 Task: Export a HAR file with the name "New_Config".
Action: Mouse moved to (1098, 33)
Screenshot: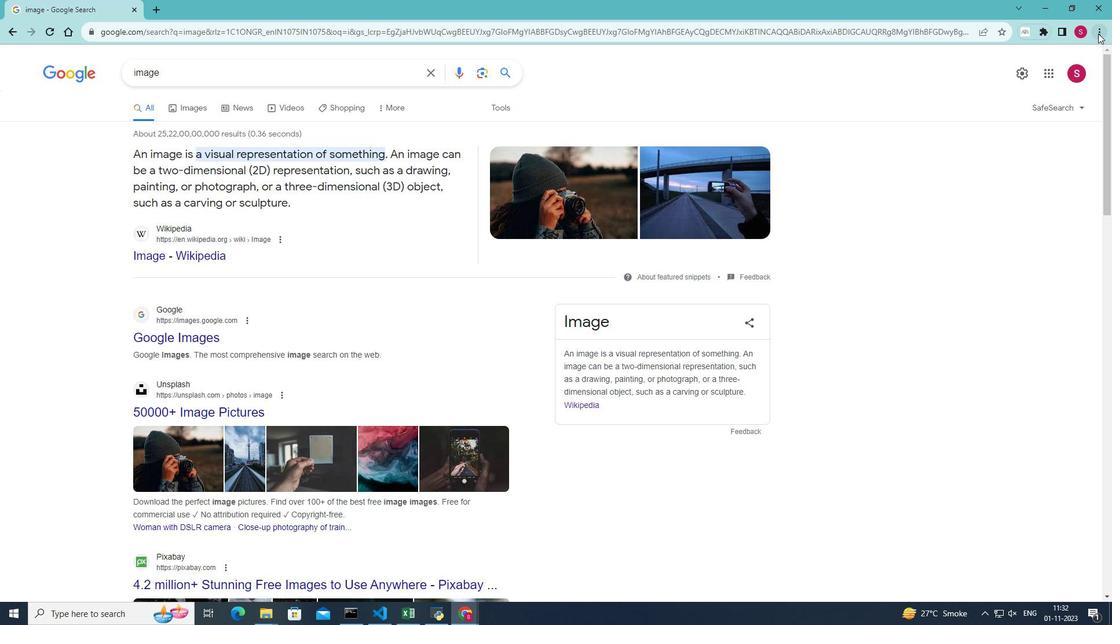 
Action: Mouse pressed left at (1098, 33)
Screenshot: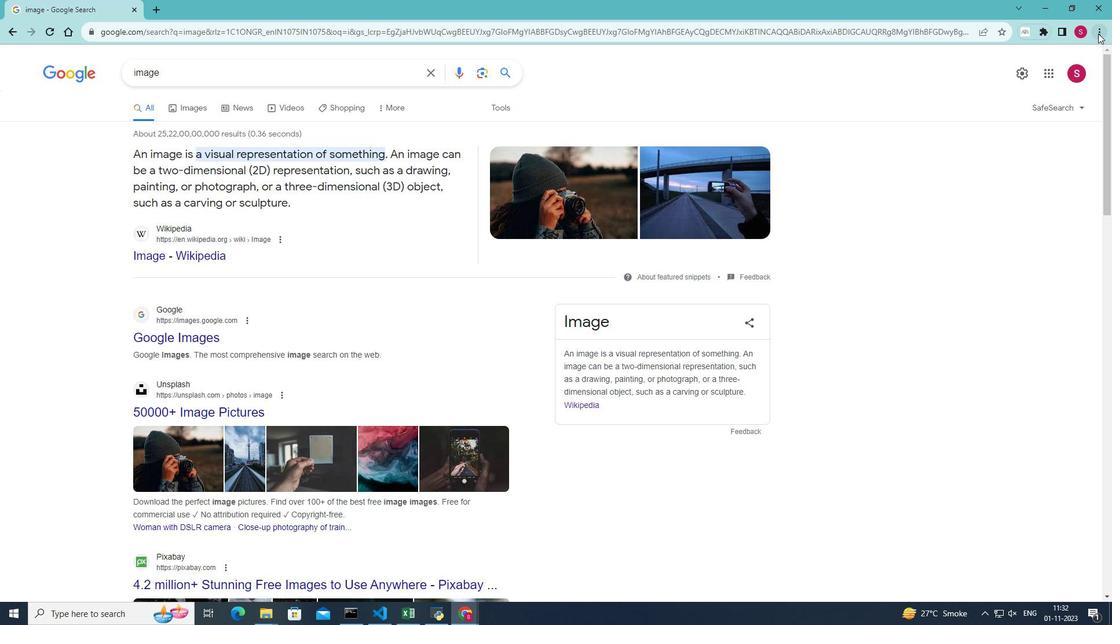 
Action: Mouse moved to (973, 210)
Screenshot: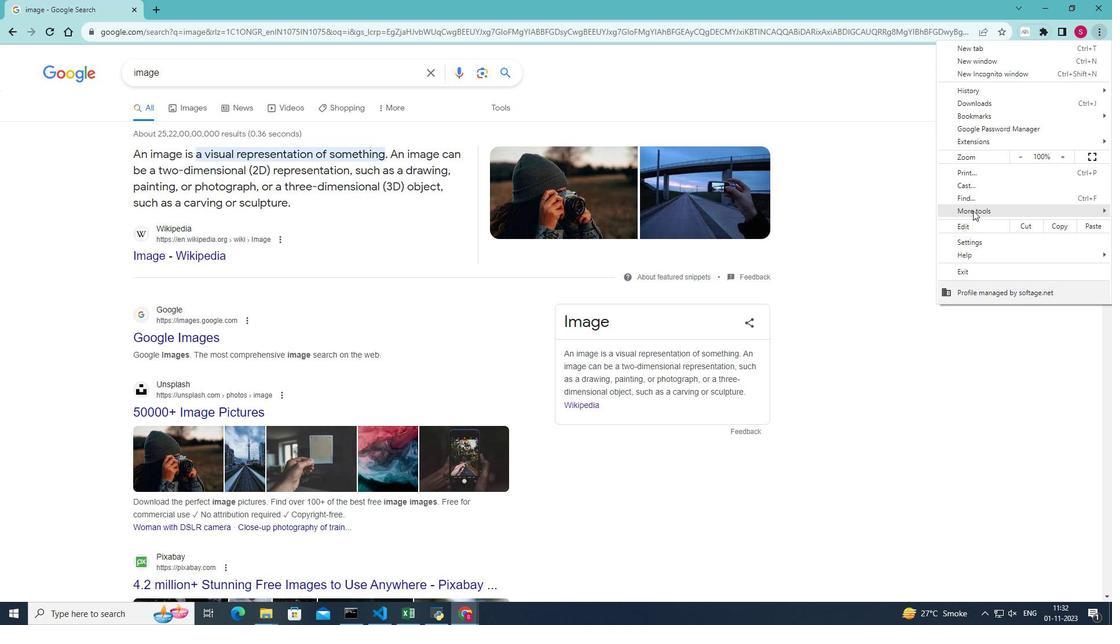
Action: Mouse pressed left at (973, 210)
Screenshot: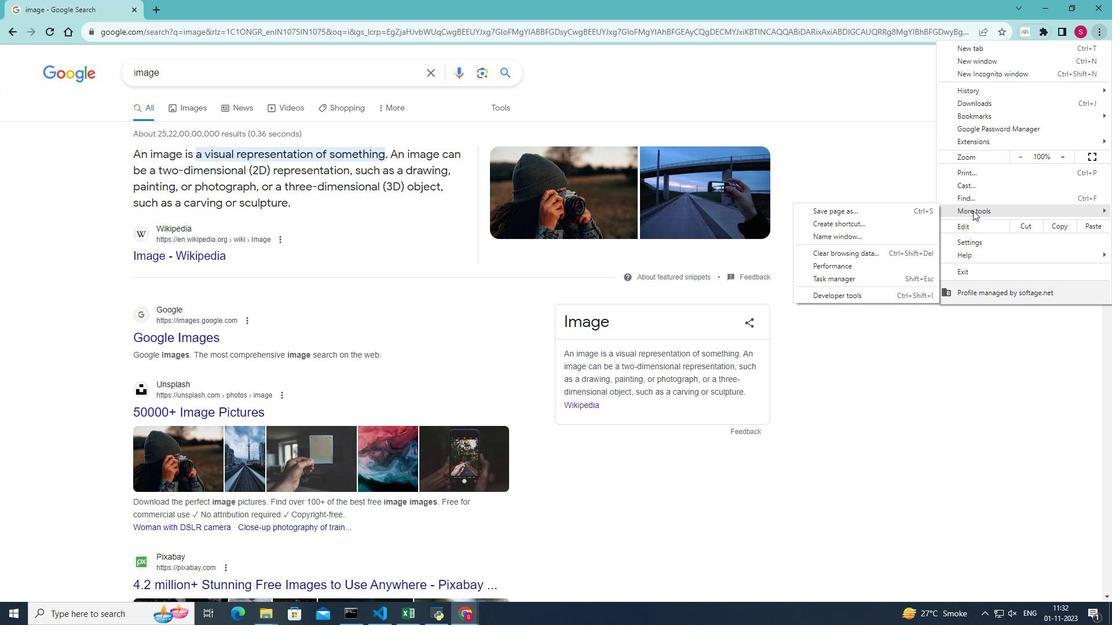 
Action: Mouse moved to (877, 296)
Screenshot: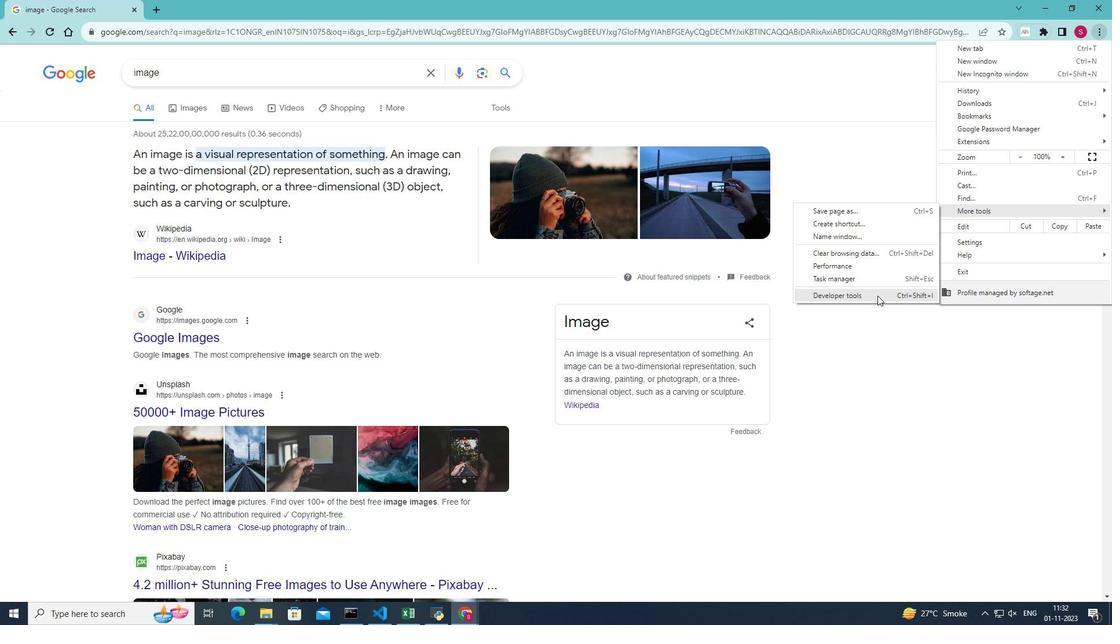 
Action: Mouse pressed left at (877, 296)
Screenshot: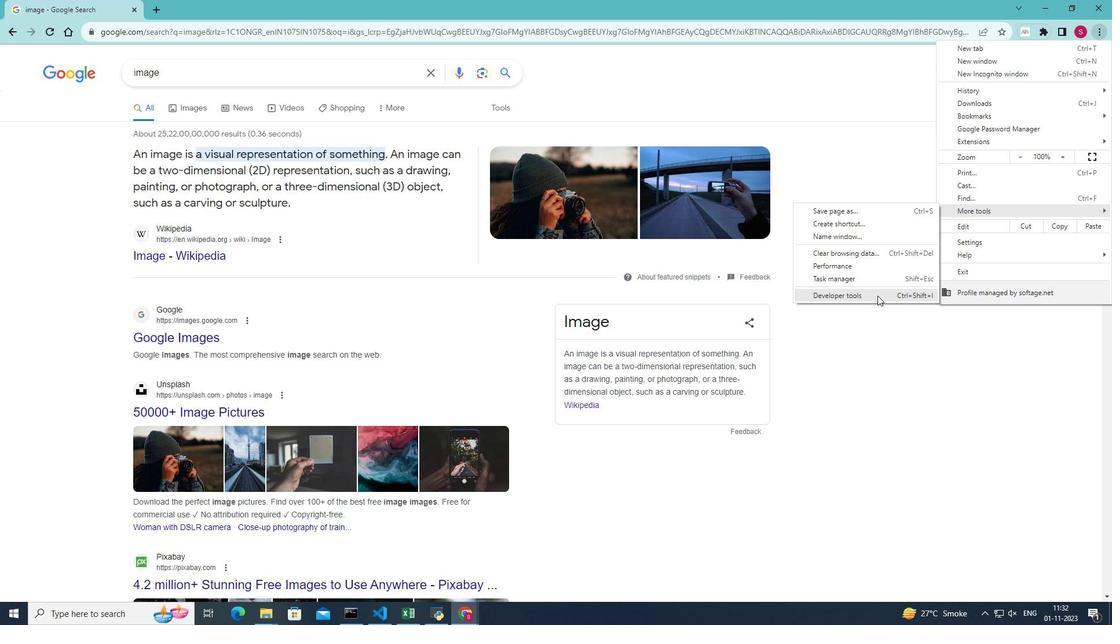 
Action: Mouse moved to (957, 51)
Screenshot: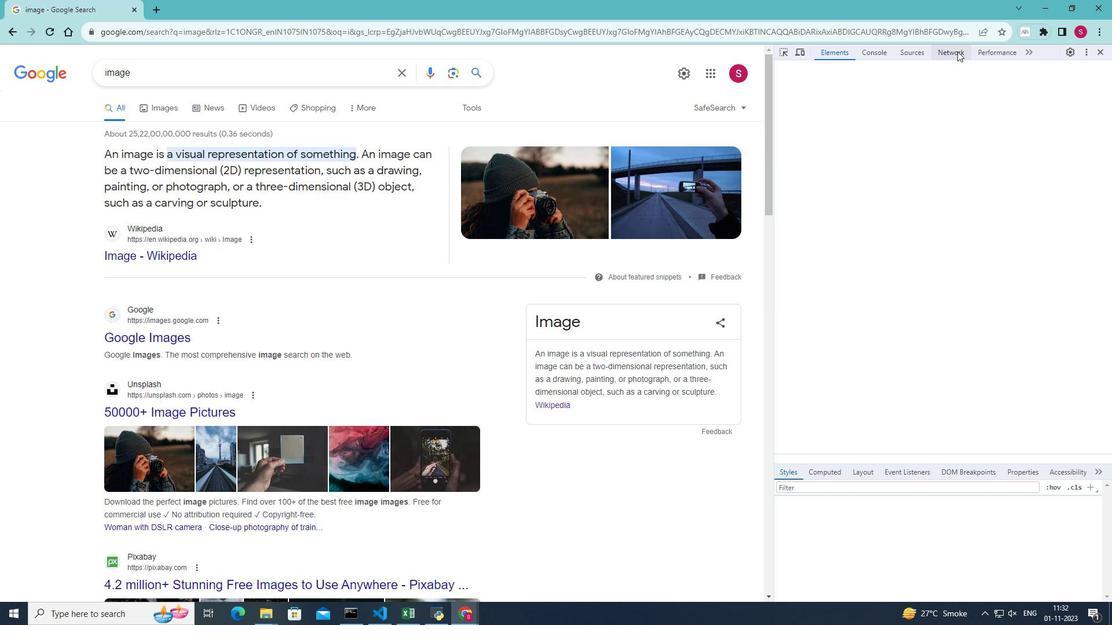 
Action: Mouse pressed left at (957, 51)
Screenshot: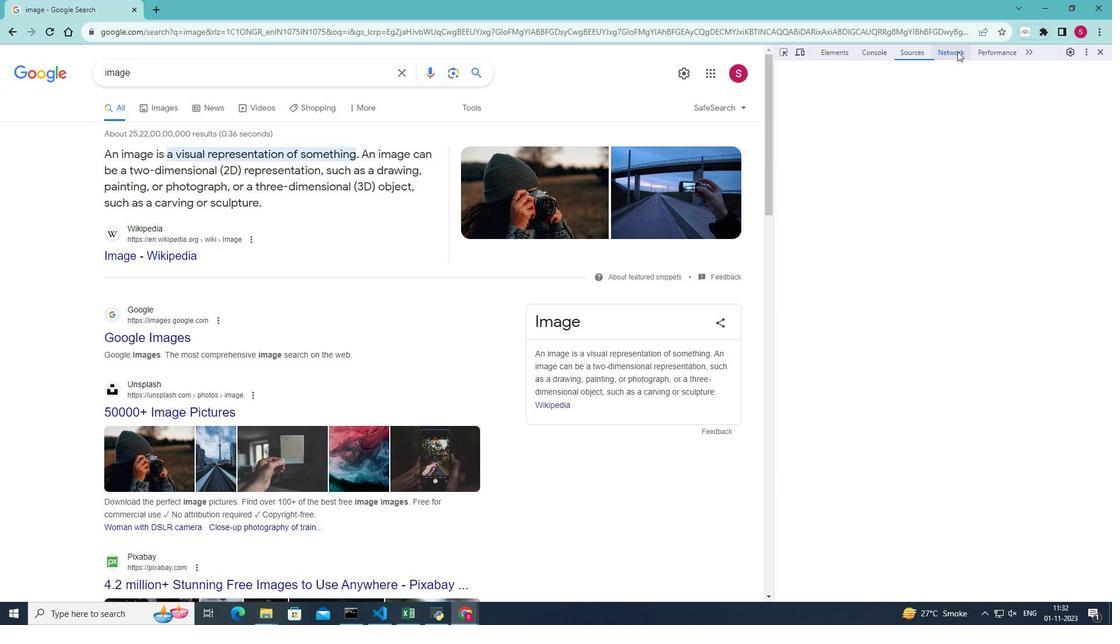 
Action: Mouse moved to (784, 65)
Screenshot: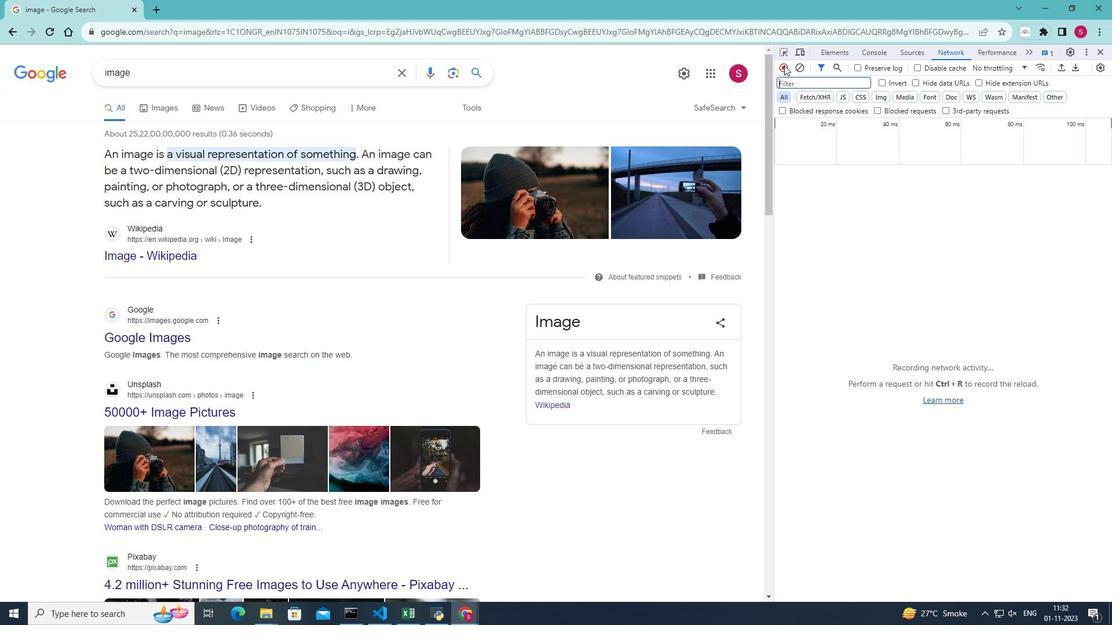
Action: Mouse pressed left at (784, 65)
Screenshot: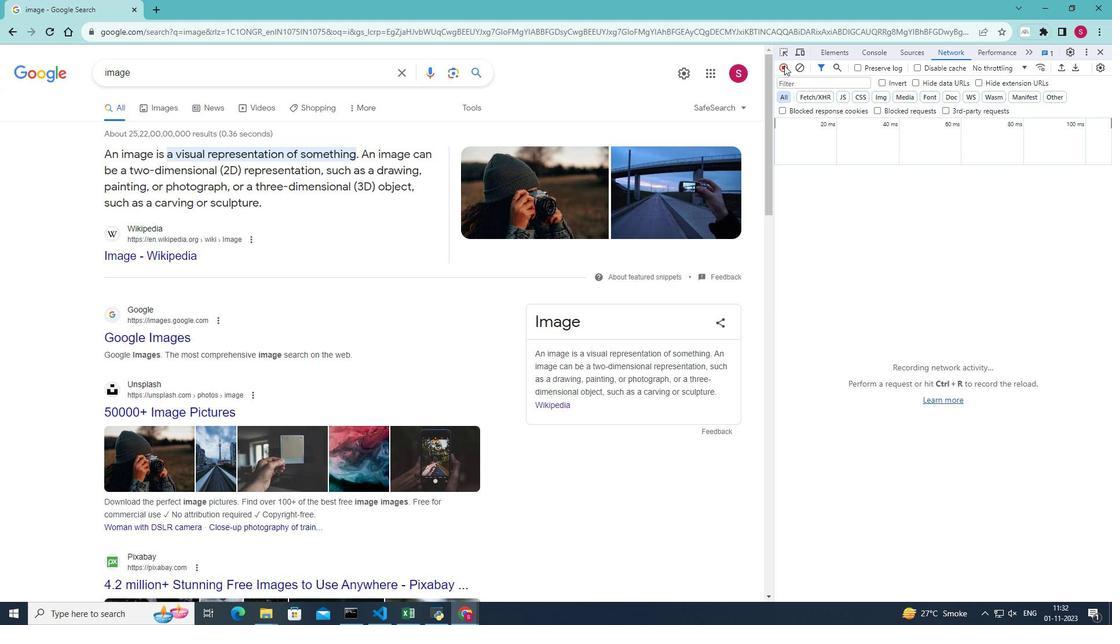 
Action: Mouse moved to (1069, 64)
Screenshot: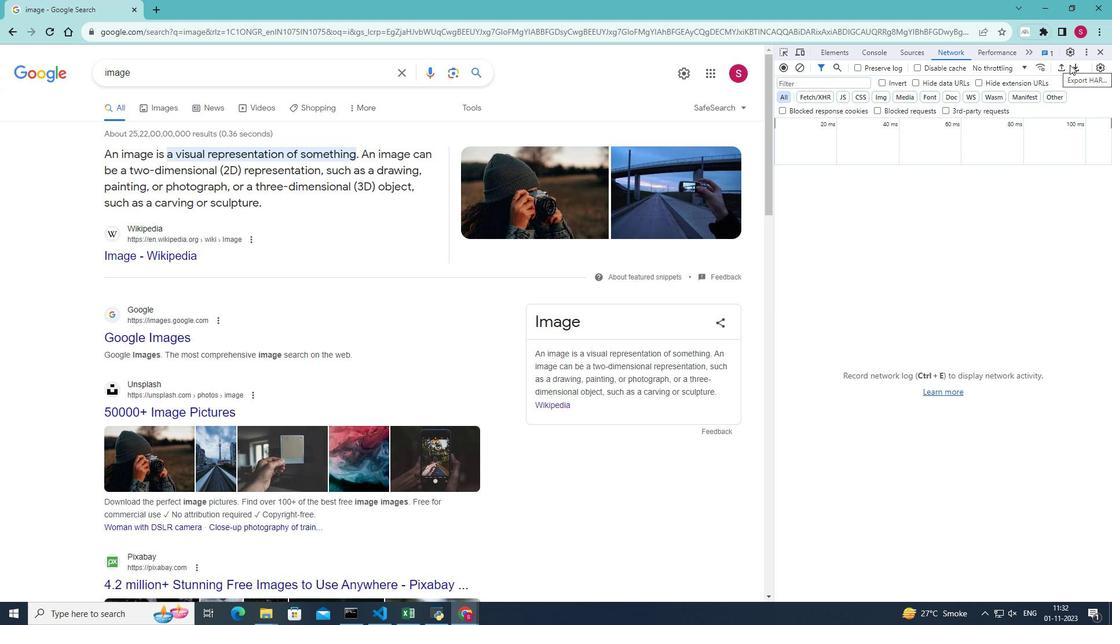 
Action: Mouse pressed left at (1069, 64)
Screenshot: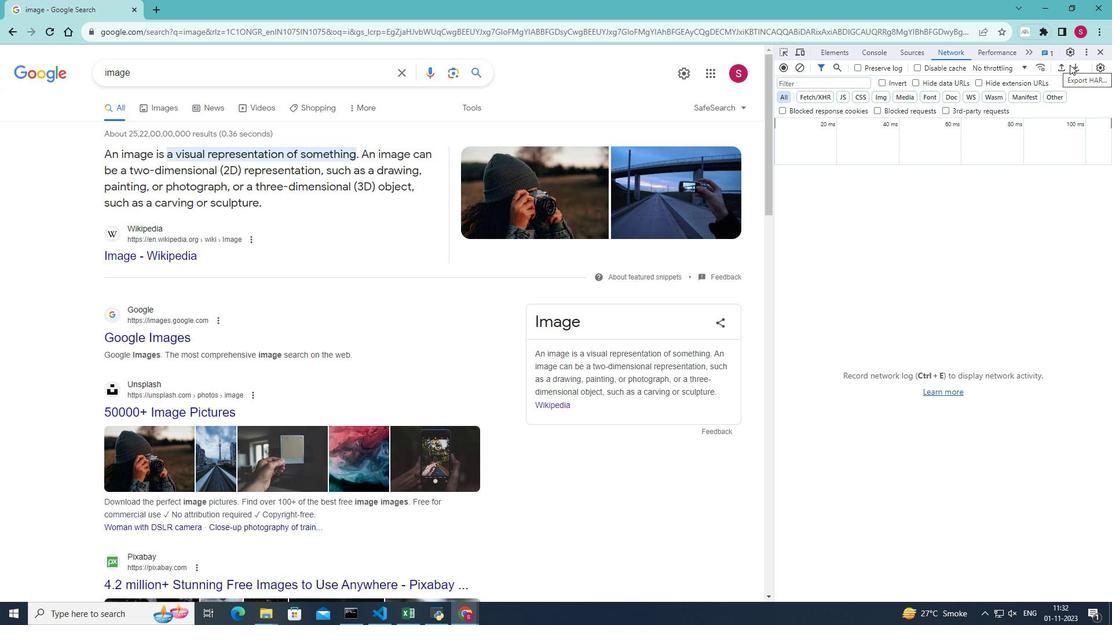 
Action: Mouse moved to (233, 231)
Screenshot: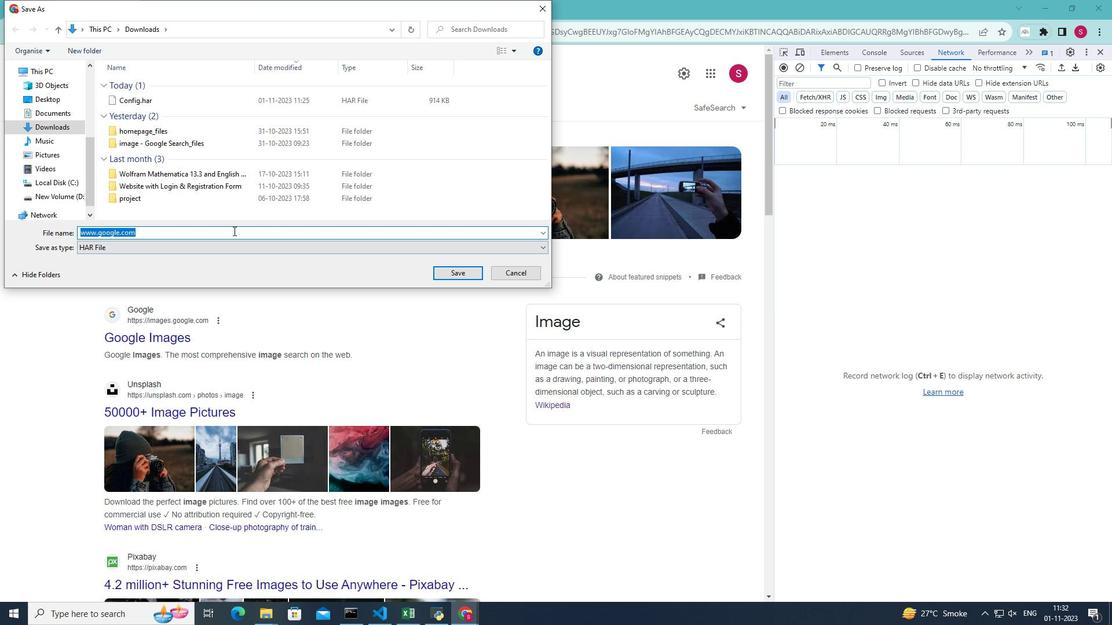
Action: Mouse pressed left at (233, 231)
Screenshot: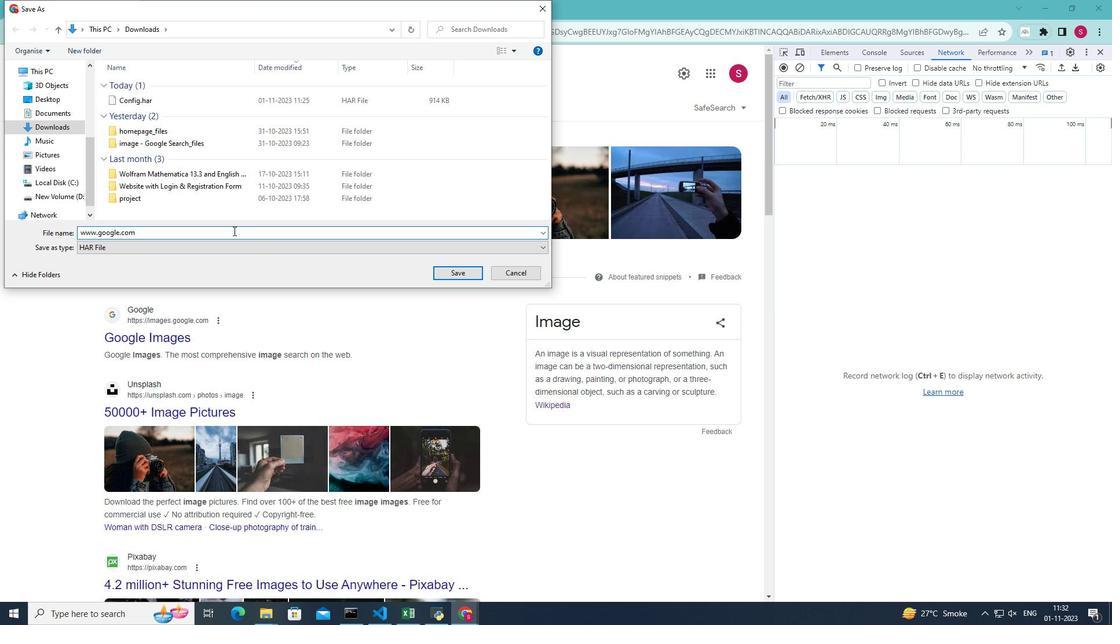 
Action: Mouse moved to (234, 231)
Screenshot: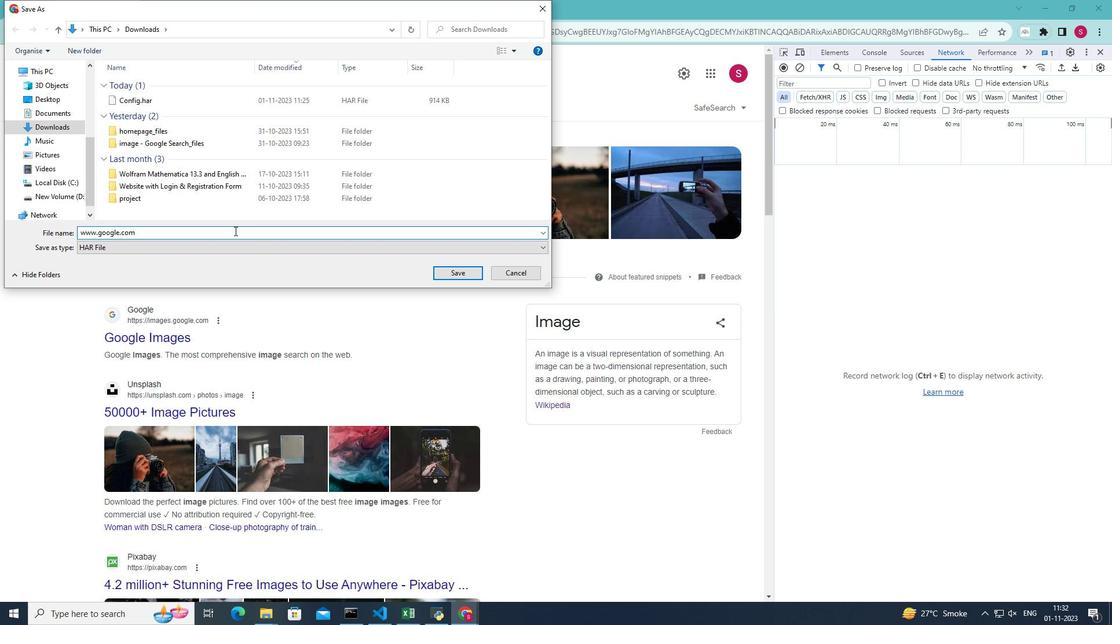 
Action: Key pressed <Key.backspace><Key.backspace><Key.backspace><Key.backspace><Key.backspace><Key.backspace><Key.backspace><Key.backspace><Key.backspace><Key.backspace><Key.backspace><Key.backspace><Key.backspace><Key.backspace><Key.backspace><Key.backspace><Key.backspace><Key.backspace><Key.backspace><Key.backspace><Key.backspace><Key.backspace><Key.backspace><Key.backspace><Key.shift>New<Key.shift_r>_<Key.shift>Config
Screenshot: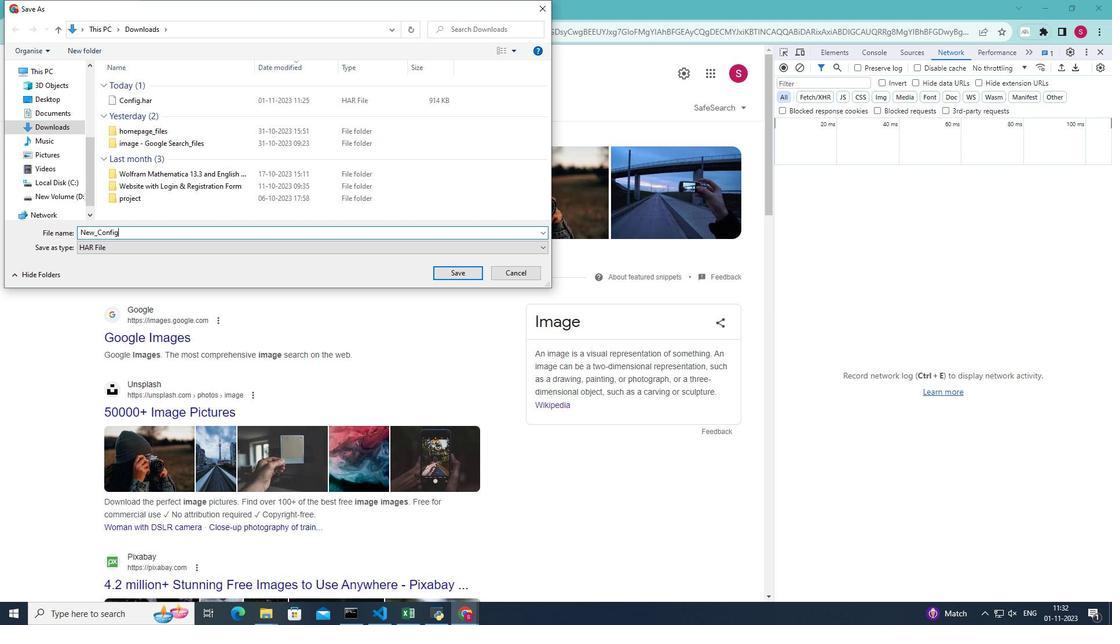 
Action: Mouse moved to (452, 275)
Screenshot: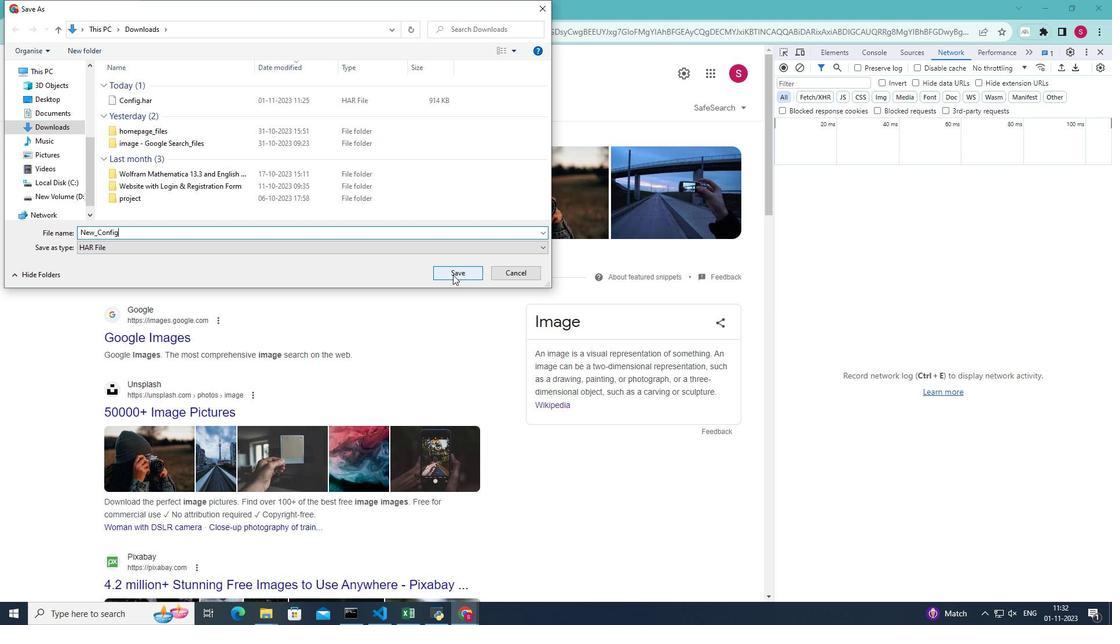 
Action: Mouse pressed left at (452, 275)
Screenshot: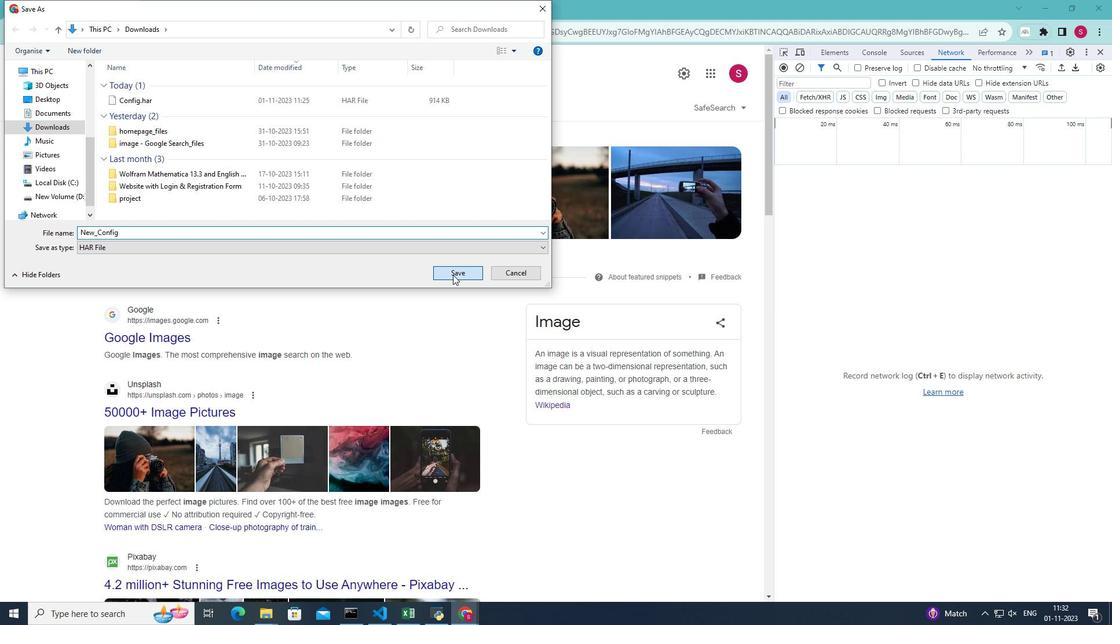 
Action: Mouse moved to (466, 280)
Screenshot: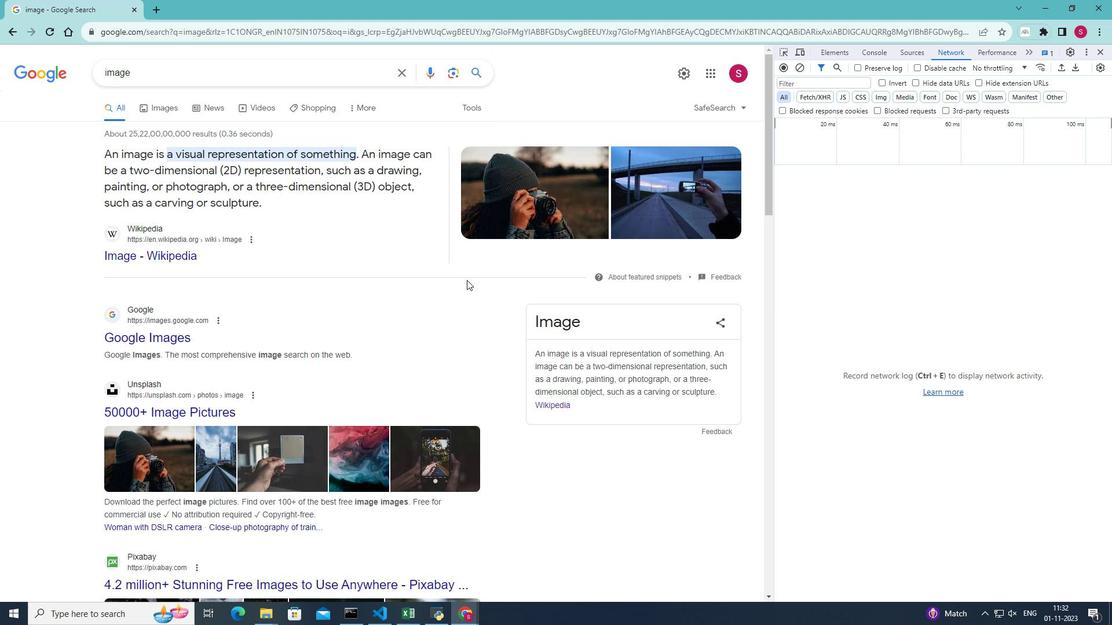 
